 Task: Create a Board called Board0000000028 in Workspace WS0000000010 in Trello with Visibility as Workspace. Create a Board called Board0000000029 in Workspace WS0000000010 in Trello with Visibility as Private. Create a Board called Board0000000030 in Workspace WS0000000010 in Trello with Visibility as Public. Create Card Card0000000109 in Board Board0000000028 in Workspace WS0000000010 in Trello. Create Card Card0000000110 in Board Board0000000028 in Workspace WS0000000010 in Trello
Action: Mouse moved to (400, 42)
Screenshot: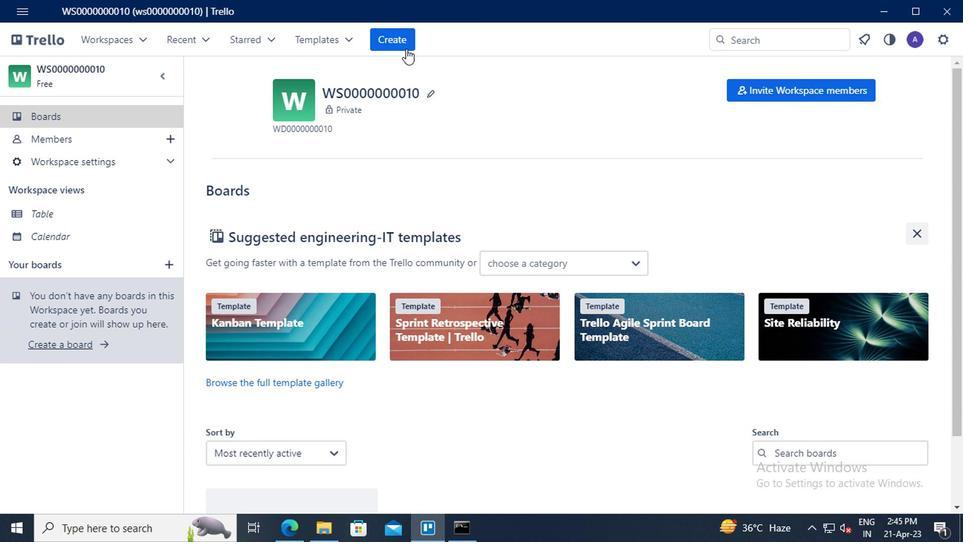 
Action: Mouse pressed left at (400, 42)
Screenshot: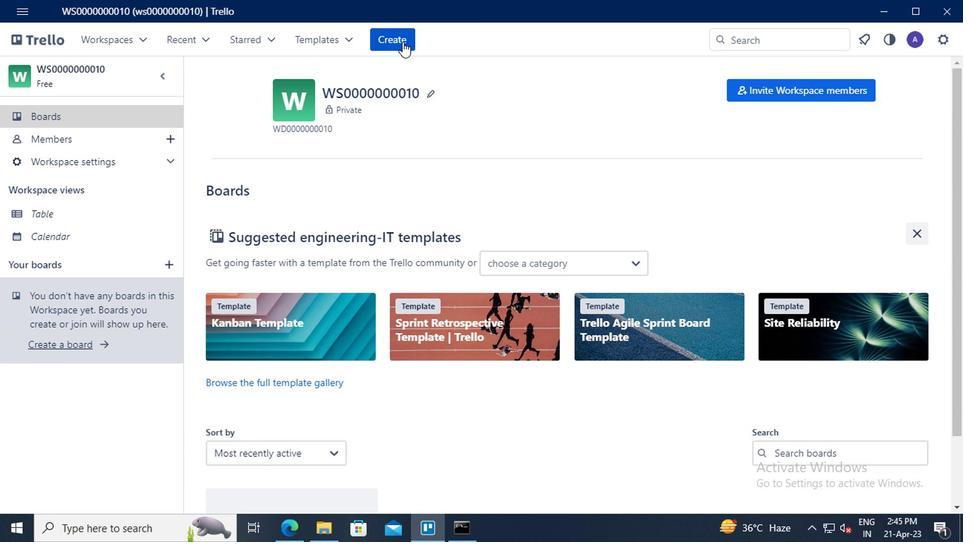 
Action: Mouse moved to (433, 92)
Screenshot: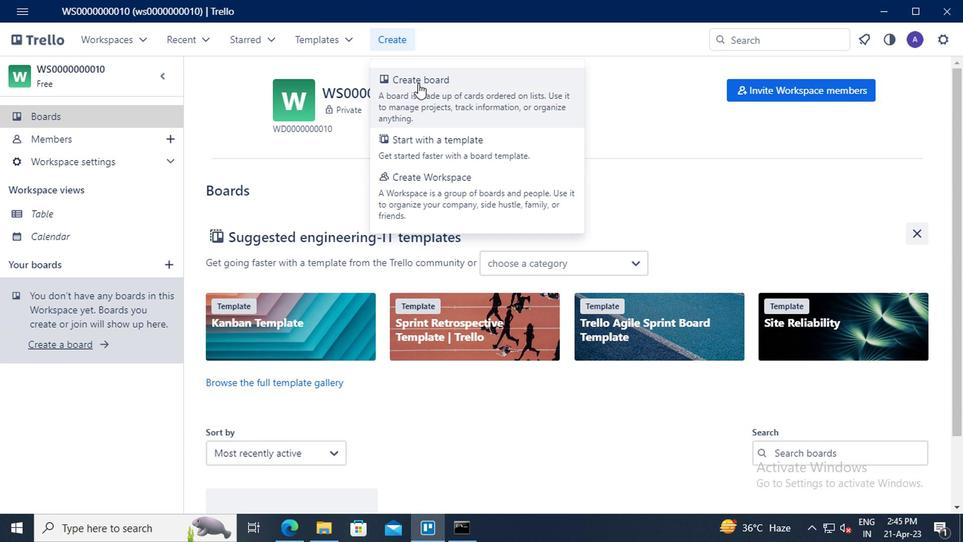 
Action: Mouse pressed left at (433, 92)
Screenshot: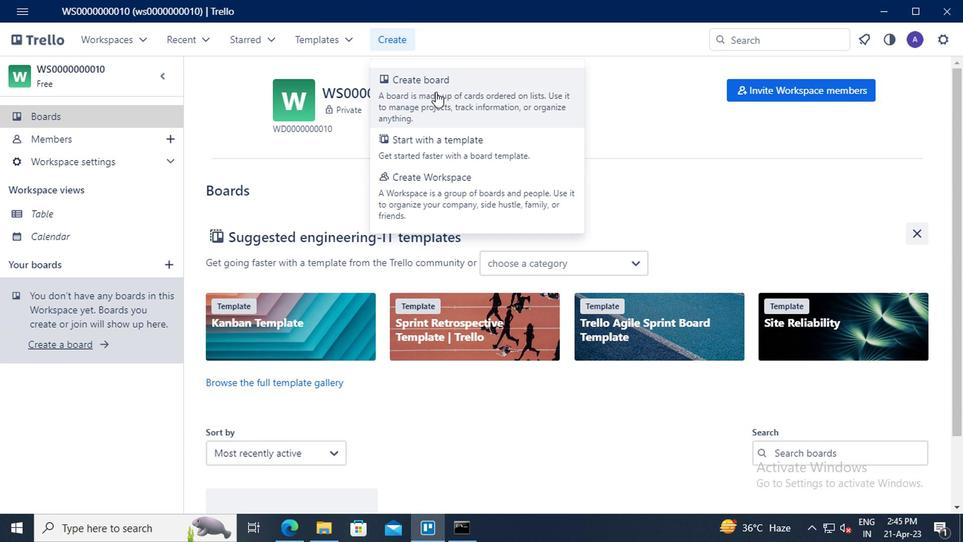 
Action: Mouse moved to (426, 296)
Screenshot: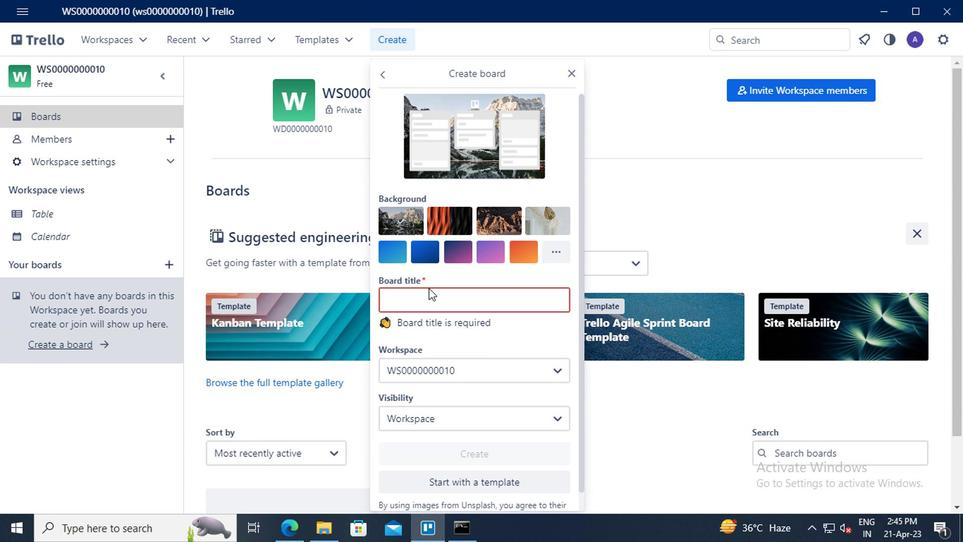 
Action: Mouse pressed left at (426, 296)
Screenshot: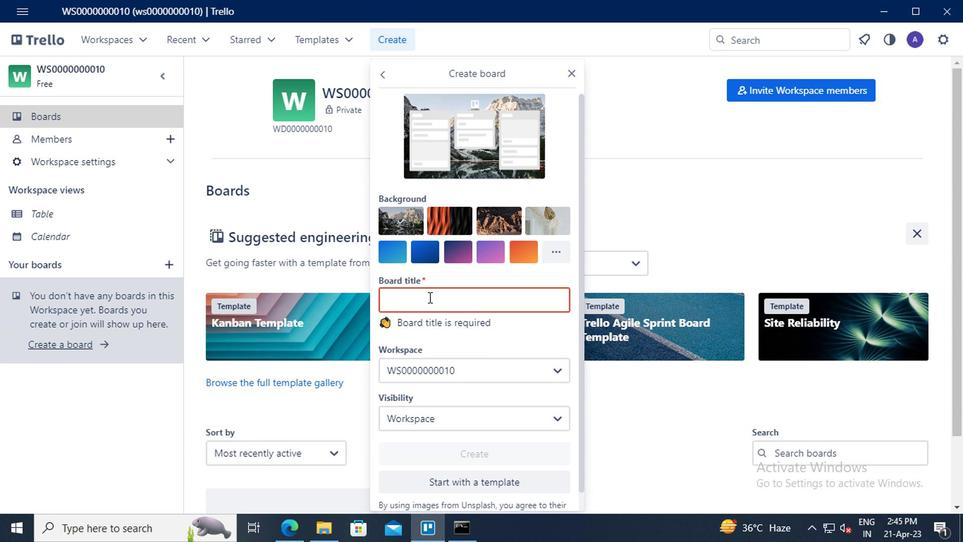 
Action: Key pressed <Key.shift>BOARD0000000028
Screenshot: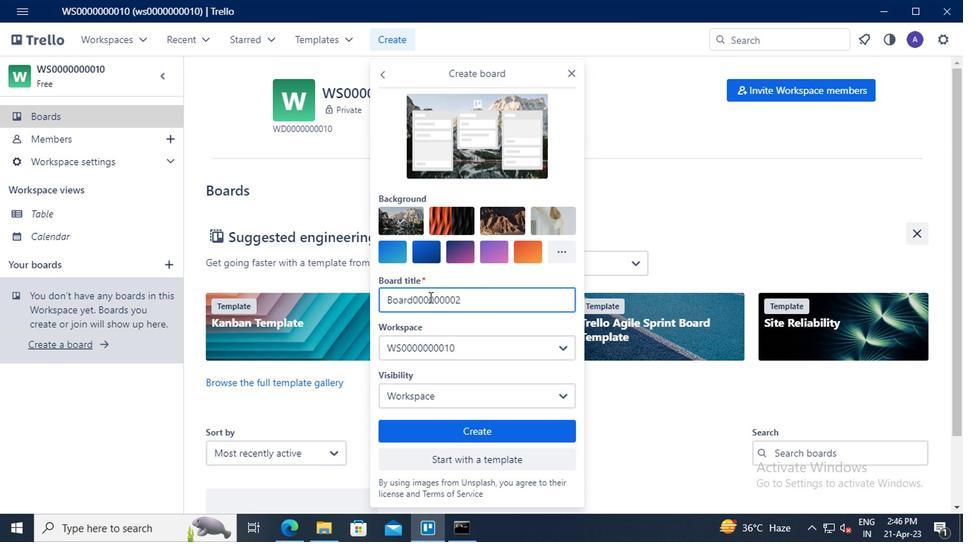
Action: Mouse moved to (441, 397)
Screenshot: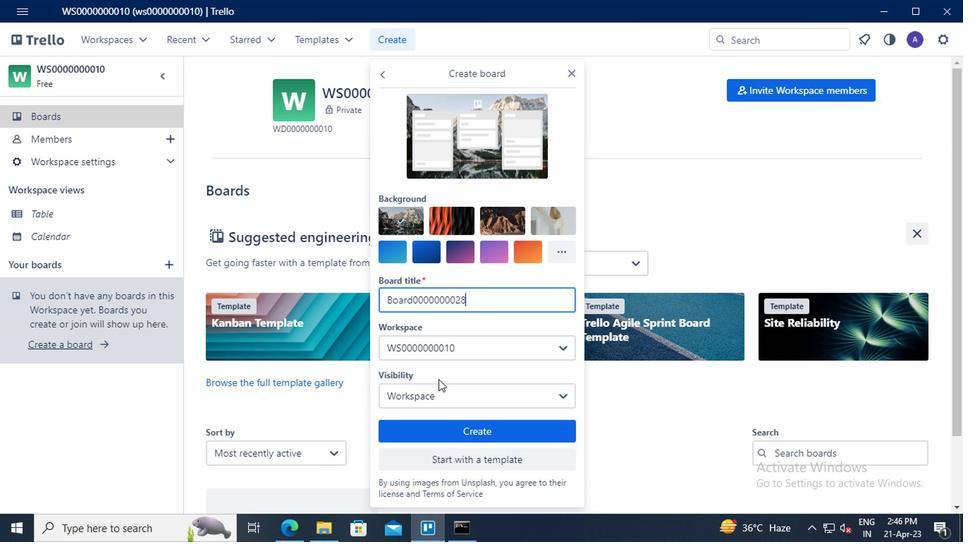 
Action: Mouse pressed left at (441, 397)
Screenshot: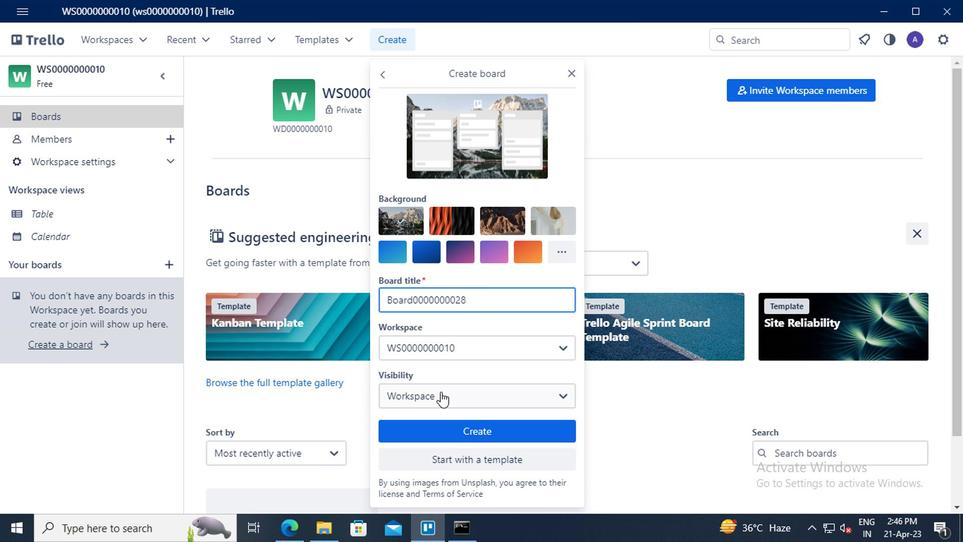 
Action: Mouse moved to (445, 475)
Screenshot: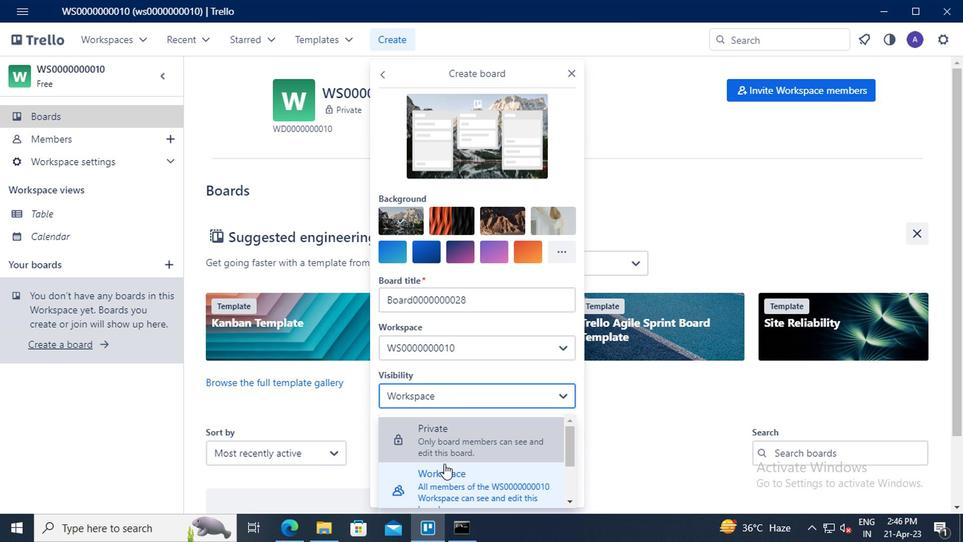 
Action: Mouse pressed left at (445, 475)
Screenshot: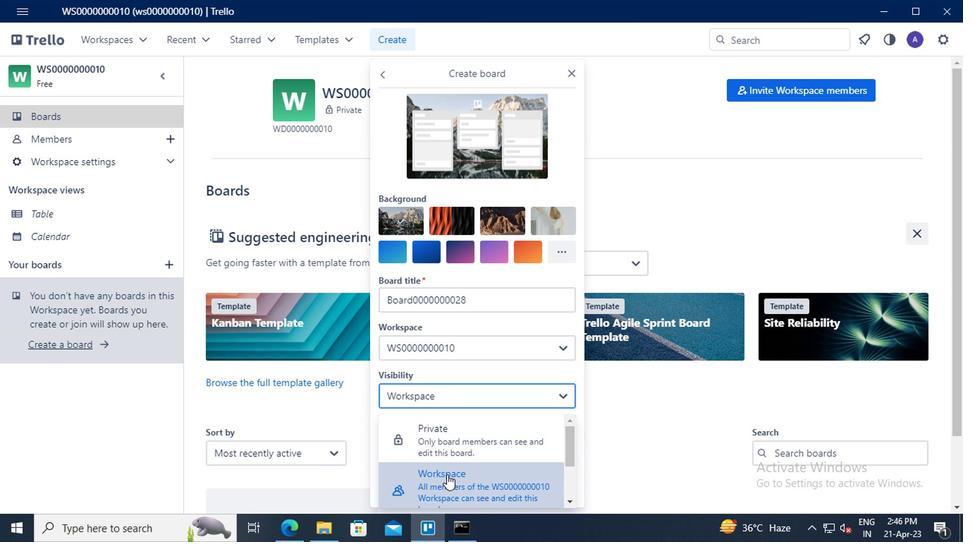 
Action: Mouse moved to (461, 428)
Screenshot: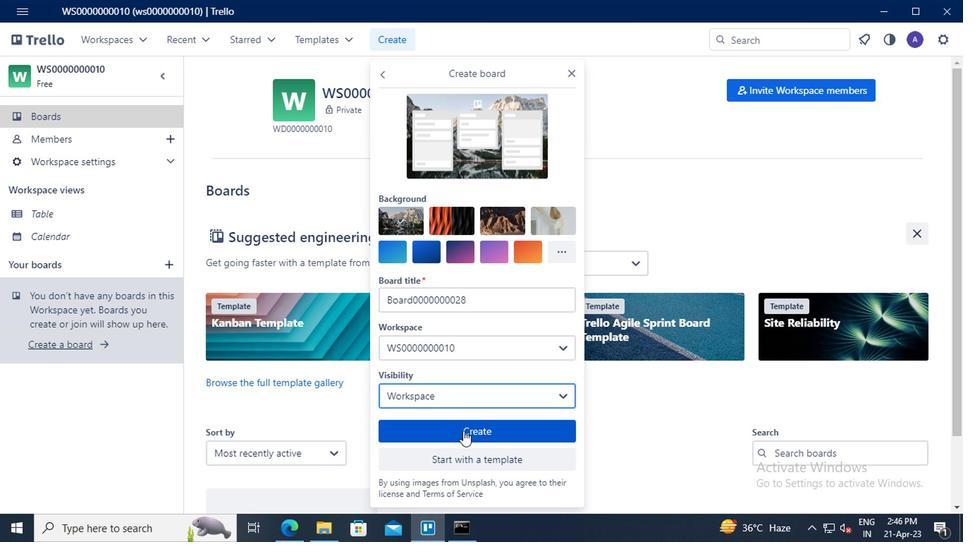 
Action: Mouse pressed left at (461, 428)
Screenshot: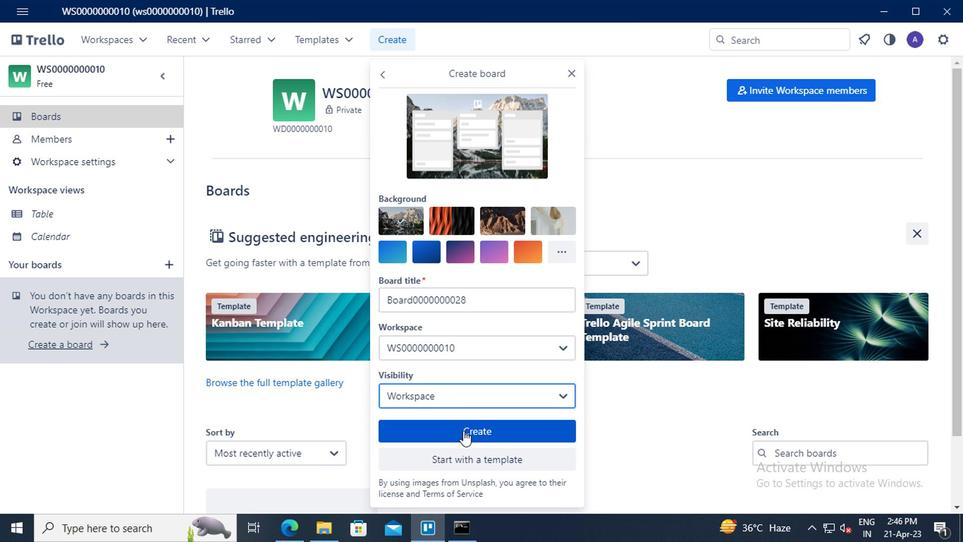 
Action: Mouse moved to (391, 30)
Screenshot: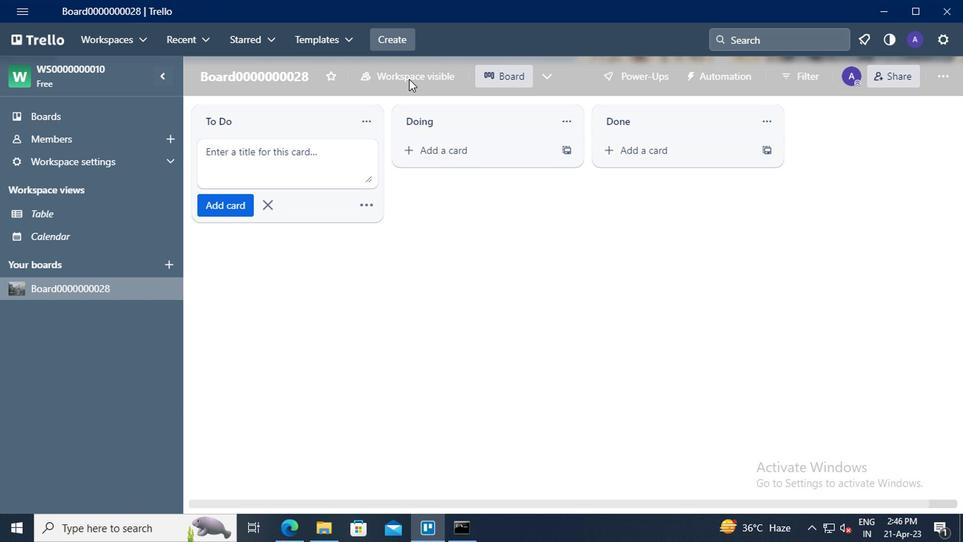 
Action: Mouse pressed left at (391, 30)
Screenshot: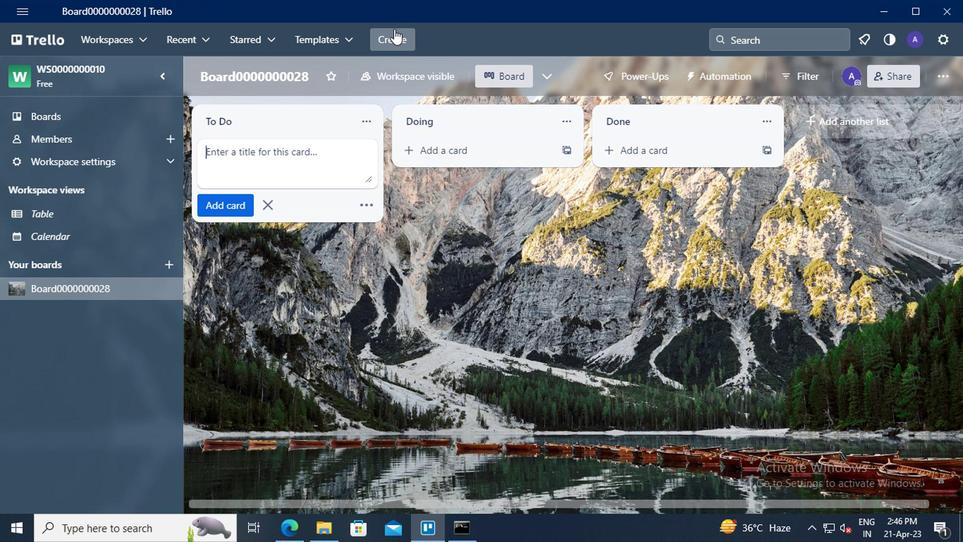 
Action: Mouse moved to (437, 86)
Screenshot: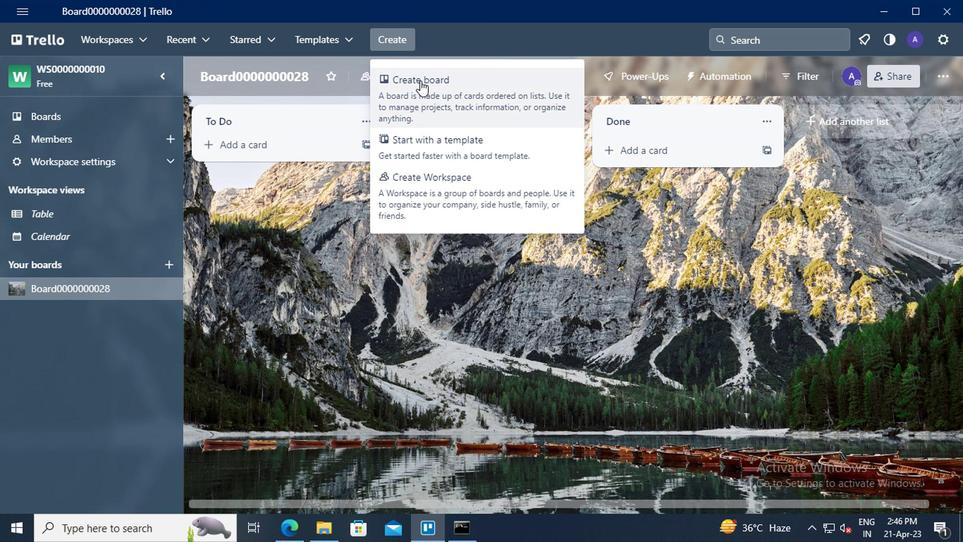
Action: Mouse pressed left at (437, 86)
Screenshot: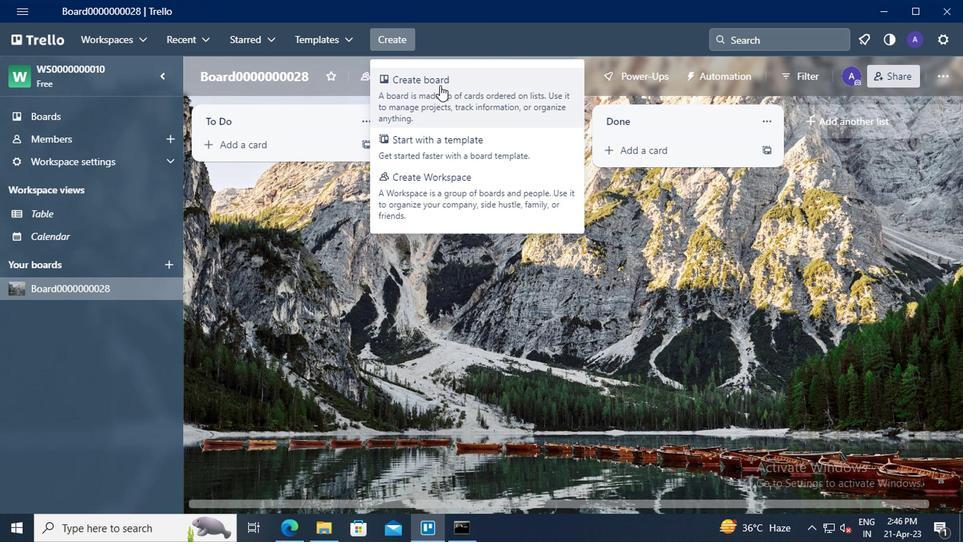 
Action: Mouse moved to (429, 298)
Screenshot: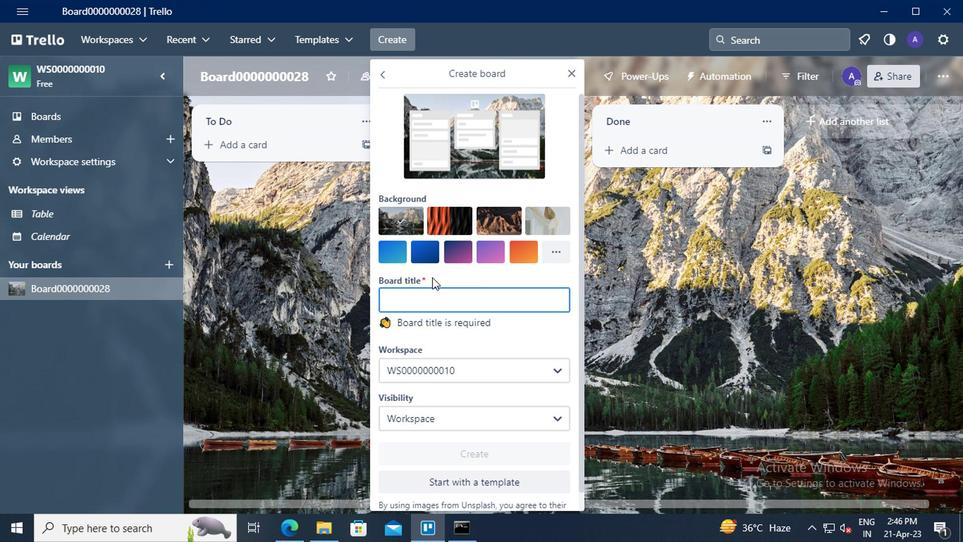 
Action: Mouse pressed left at (429, 298)
Screenshot: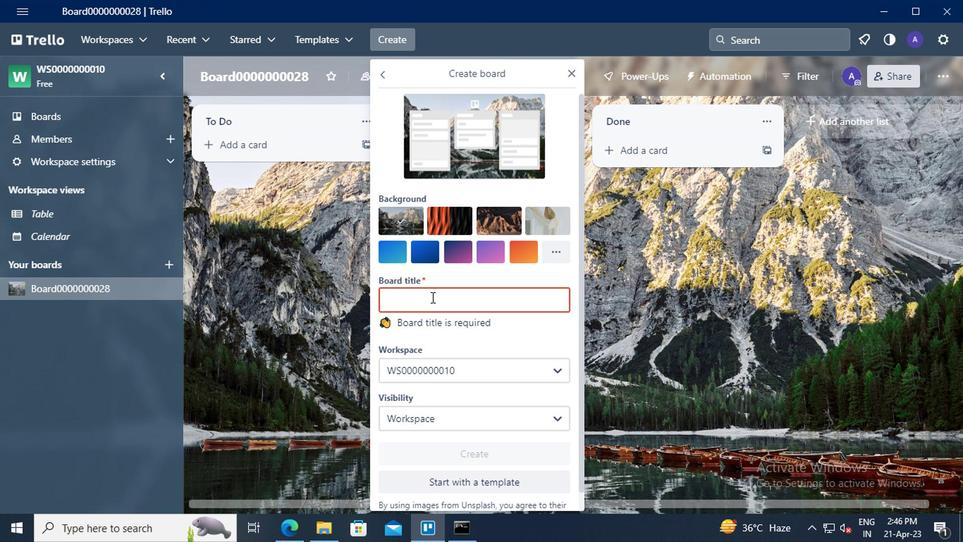
Action: Key pressed <Key.shift>BOARD0000000029
Screenshot: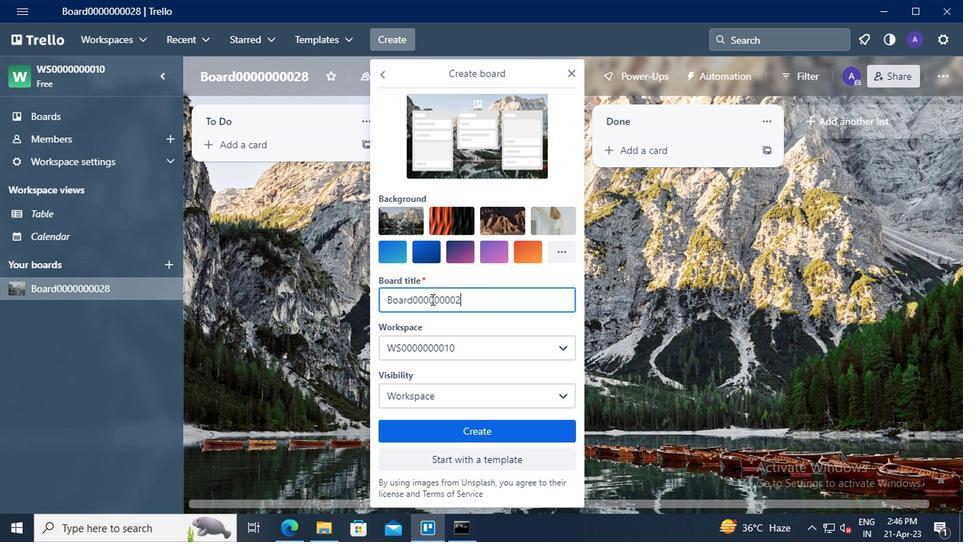 
Action: Mouse moved to (443, 392)
Screenshot: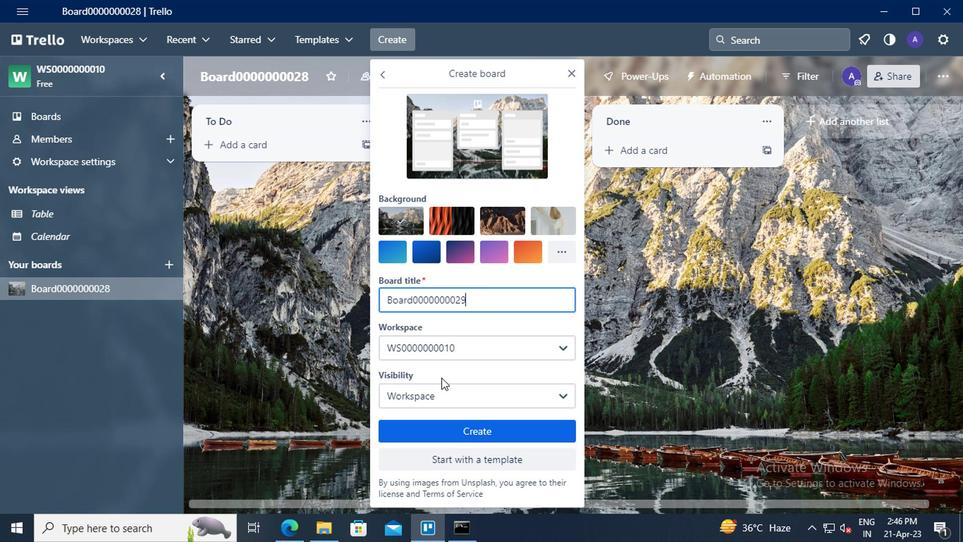 
Action: Mouse pressed left at (443, 392)
Screenshot: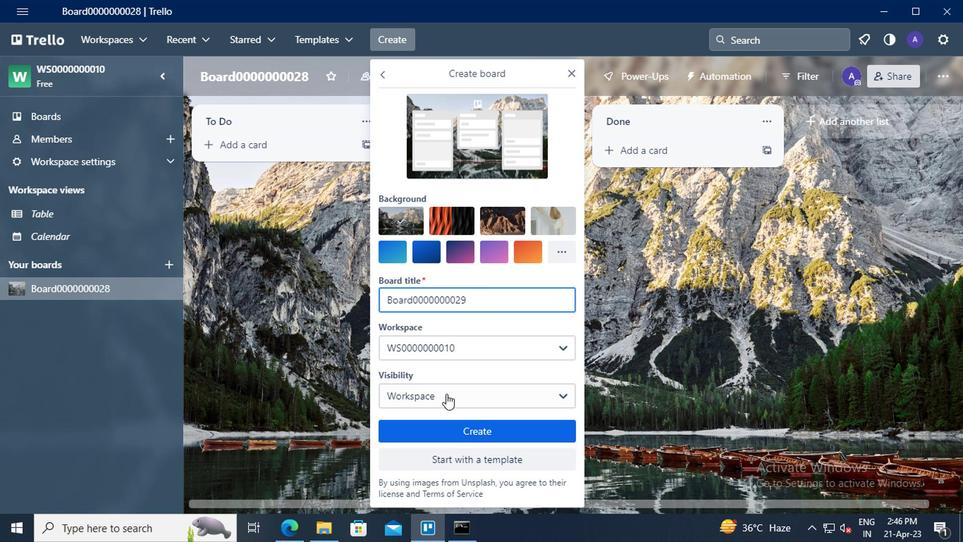 
Action: Mouse moved to (448, 432)
Screenshot: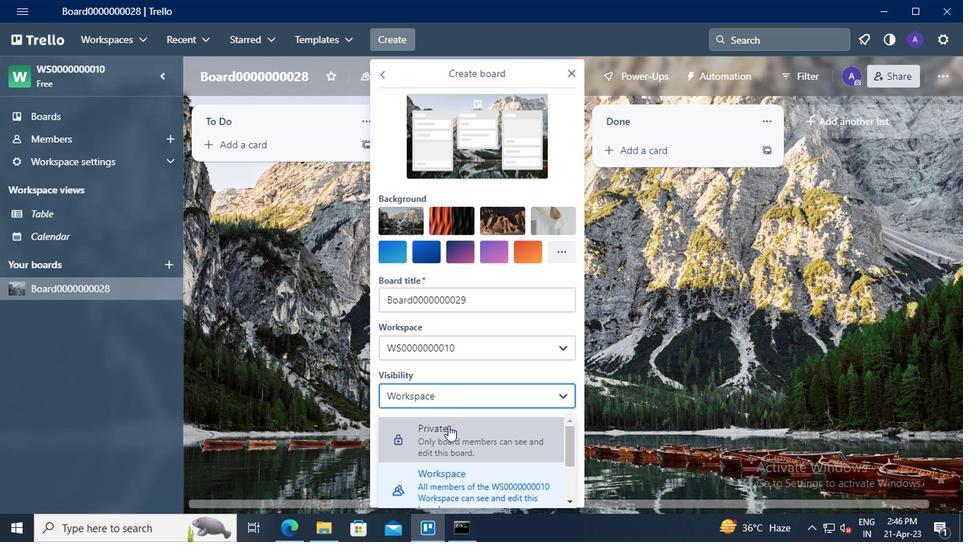 
Action: Mouse pressed left at (448, 432)
Screenshot: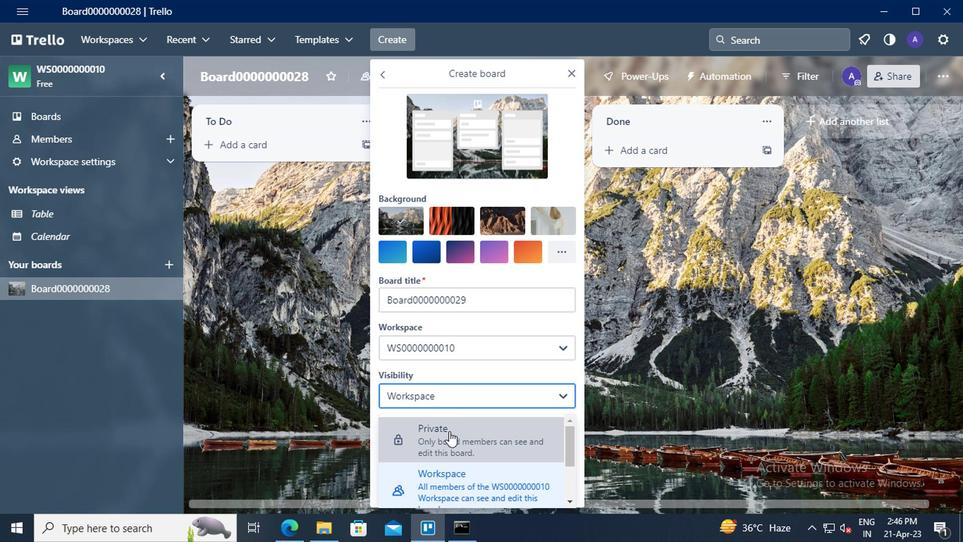 
Action: Mouse moved to (469, 430)
Screenshot: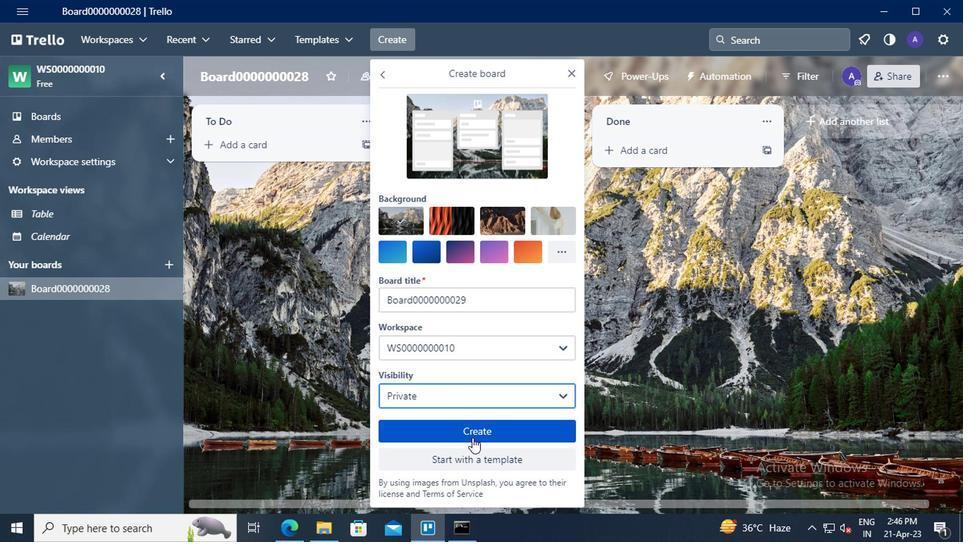 
Action: Mouse pressed left at (469, 430)
Screenshot: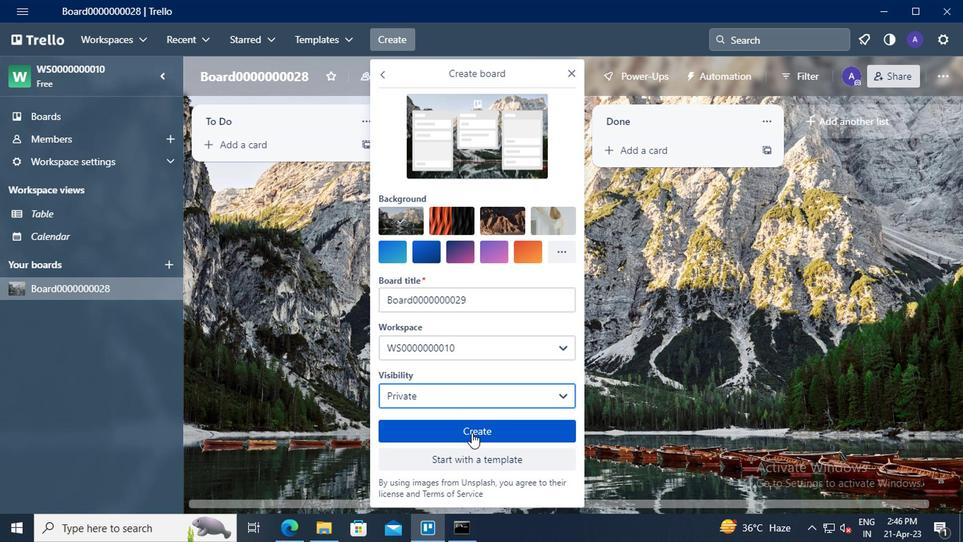 
Action: Mouse moved to (396, 36)
Screenshot: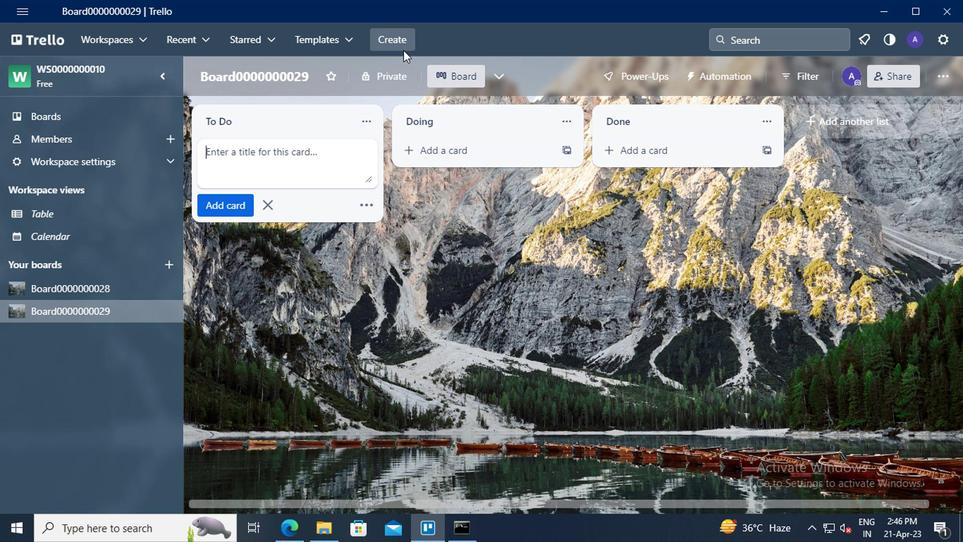 
Action: Mouse pressed left at (396, 36)
Screenshot: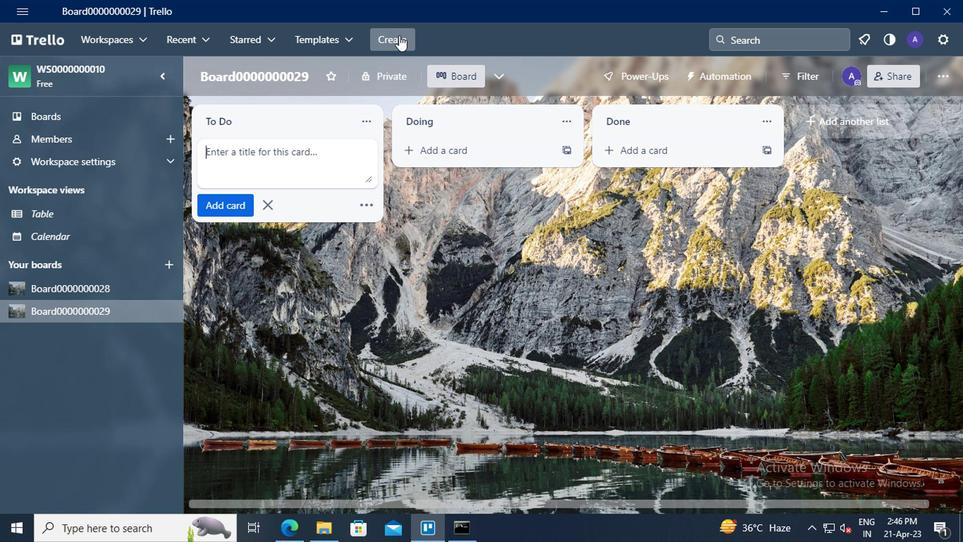 
Action: Mouse moved to (431, 93)
Screenshot: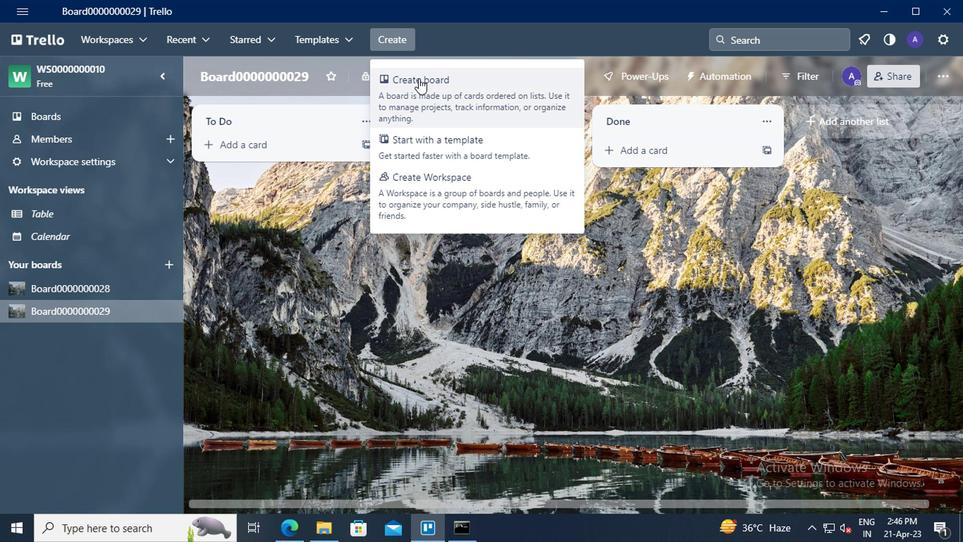 
Action: Mouse pressed left at (431, 93)
Screenshot: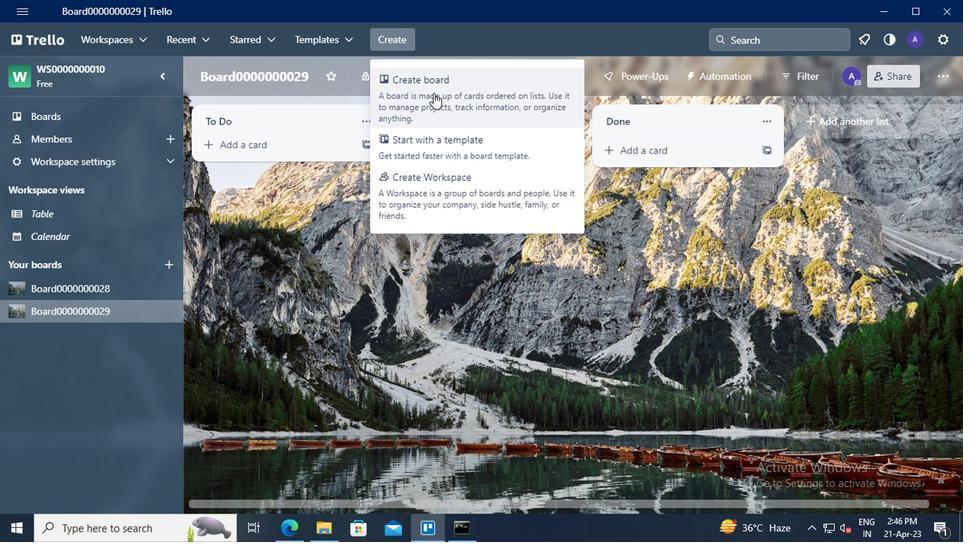 
Action: Mouse moved to (410, 295)
Screenshot: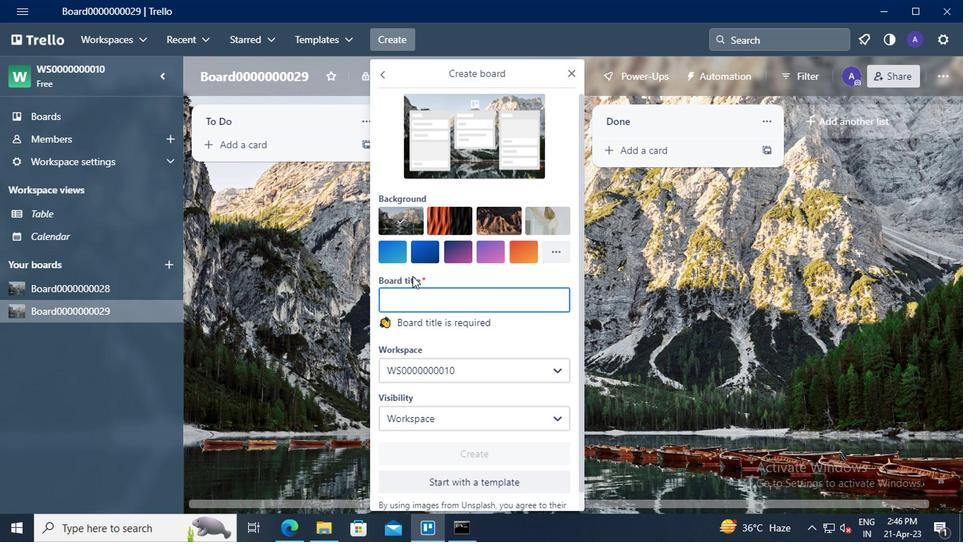 
Action: Mouse pressed left at (410, 295)
Screenshot: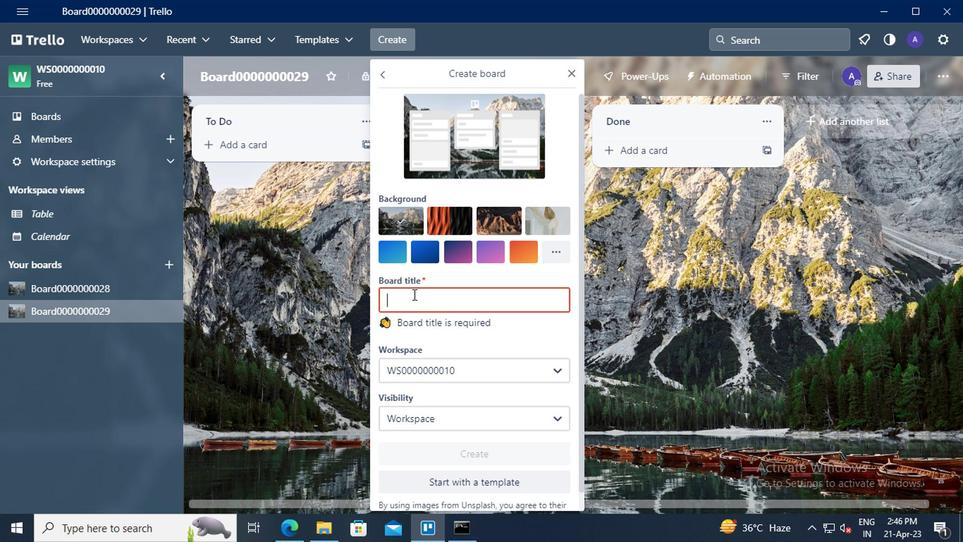 
Action: Key pressed <Key.shift>BOARD0000000030
Screenshot: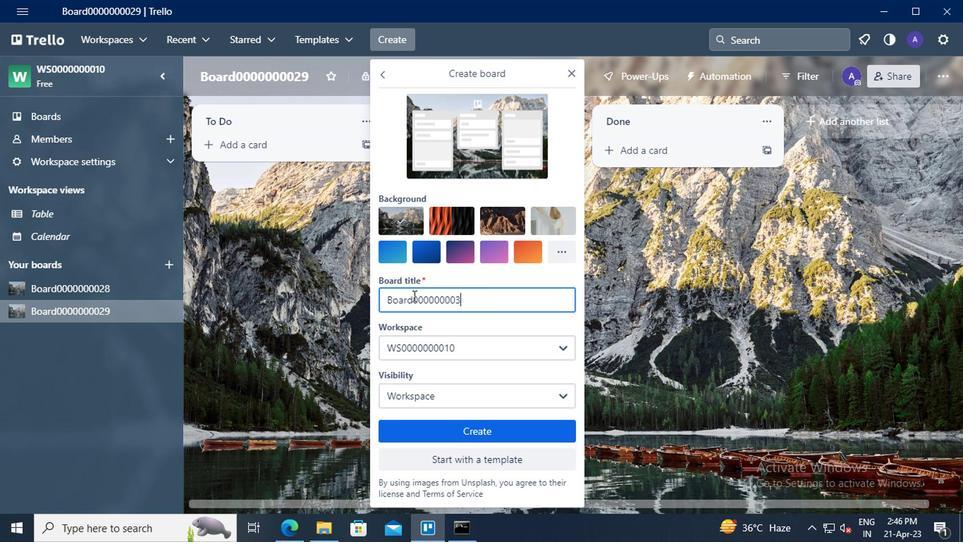 
Action: Mouse moved to (438, 388)
Screenshot: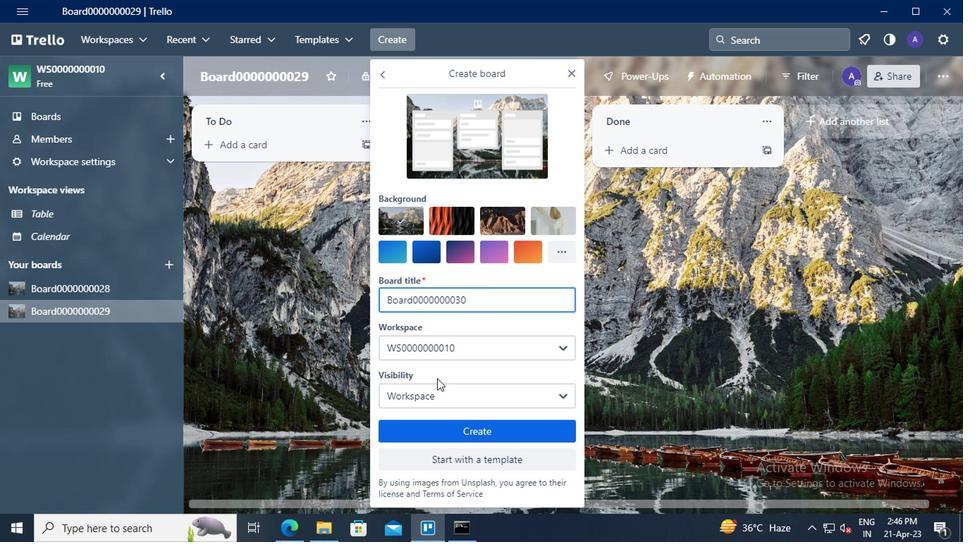 
Action: Mouse pressed left at (438, 388)
Screenshot: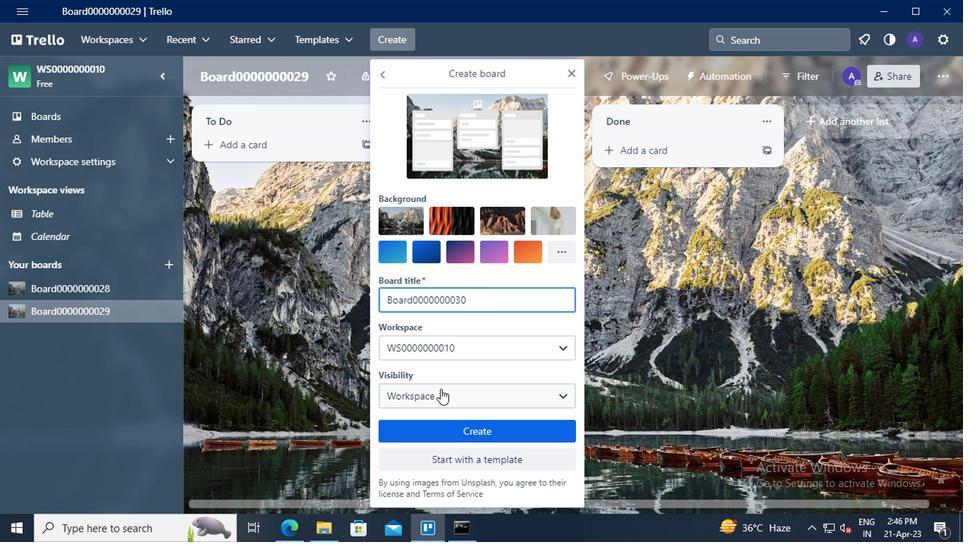 
Action: Mouse moved to (444, 424)
Screenshot: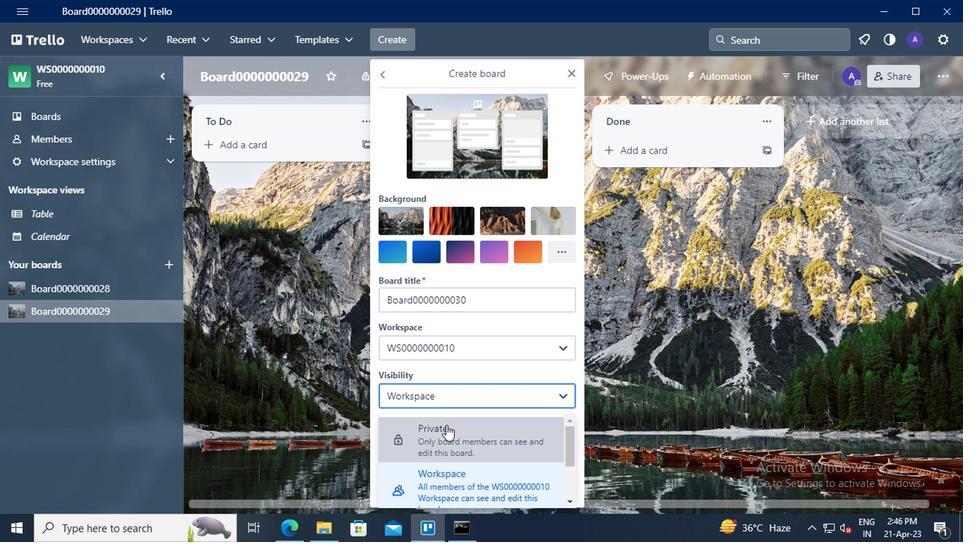 
Action: Mouse scrolled (444, 423) with delta (0, 0)
Screenshot: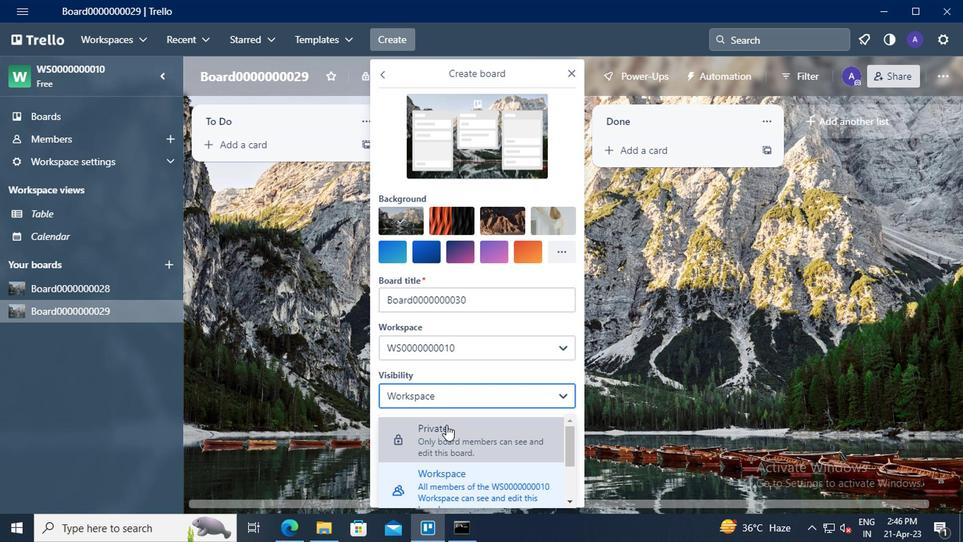 
Action: Mouse moved to (446, 459)
Screenshot: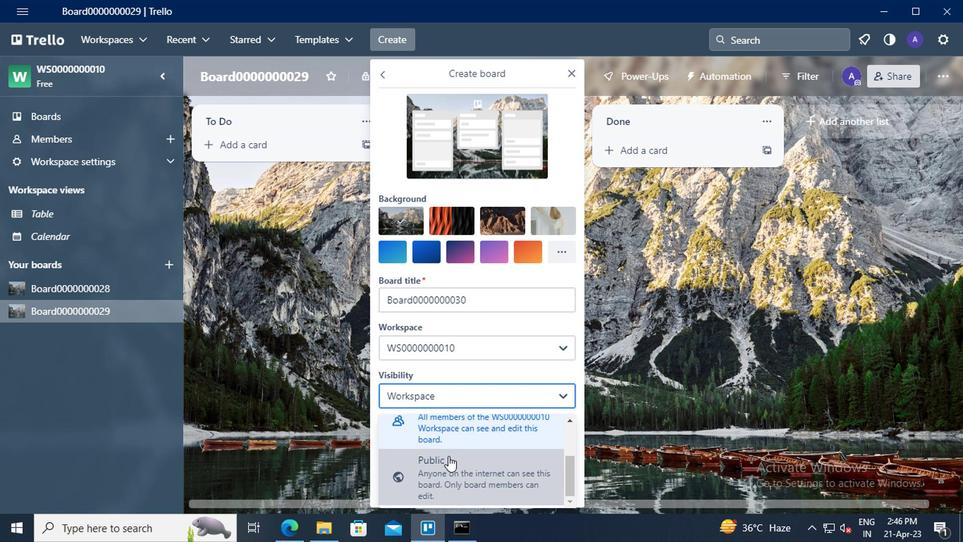 
Action: Mouse pressed left at (446, 459)
Screenshot: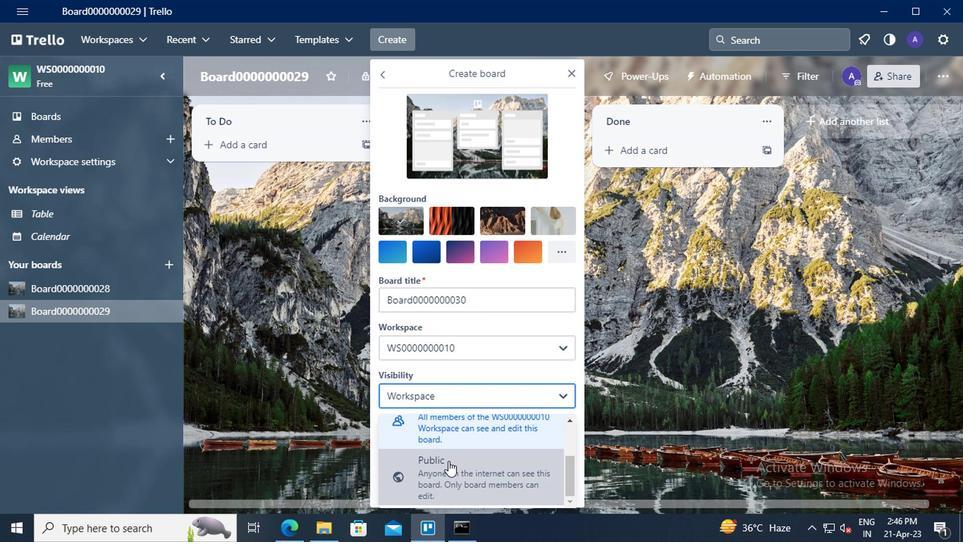 
Action: Mouse moved to (483, 351)
Screenshot: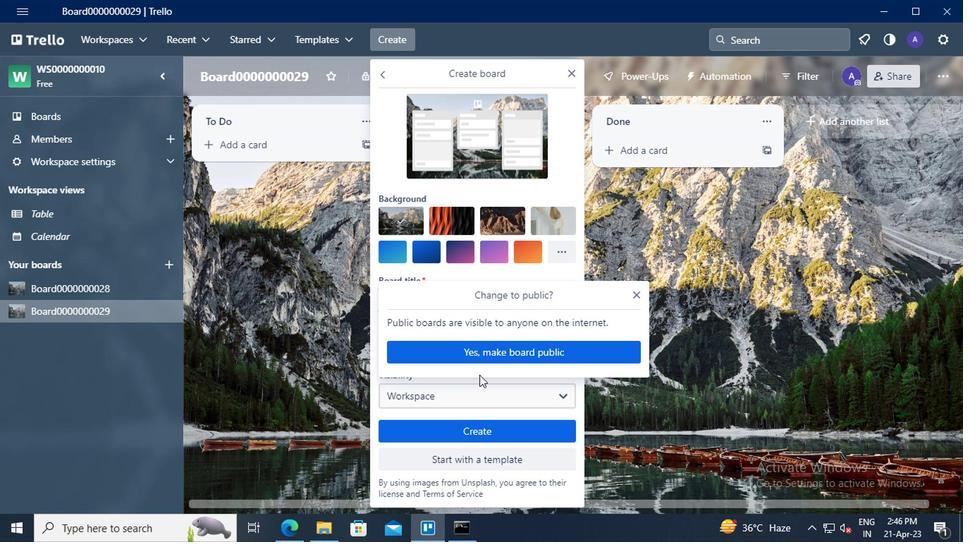 
Action: Mouse pressed left at (483, 351)
Screenshot: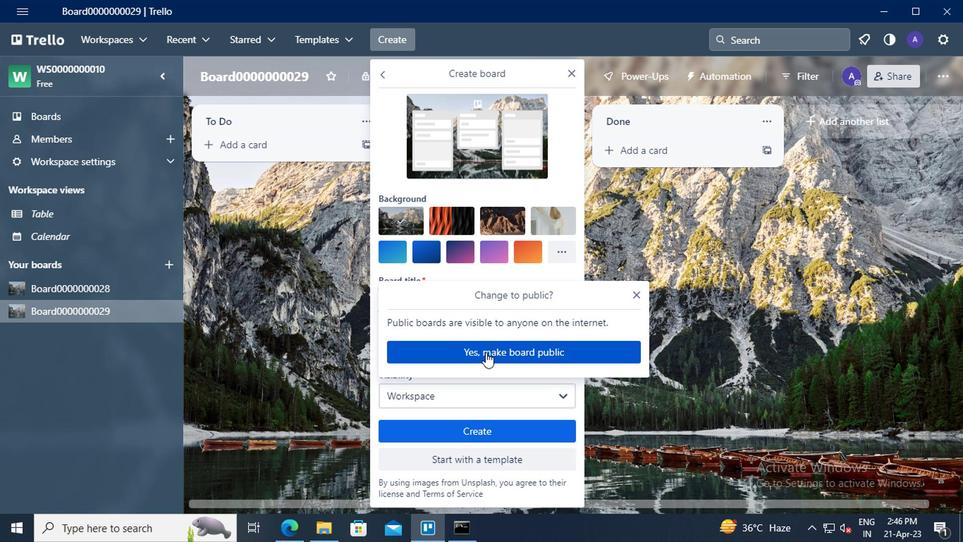 
Action: Mouse moved to (492, 427)
Screenshot: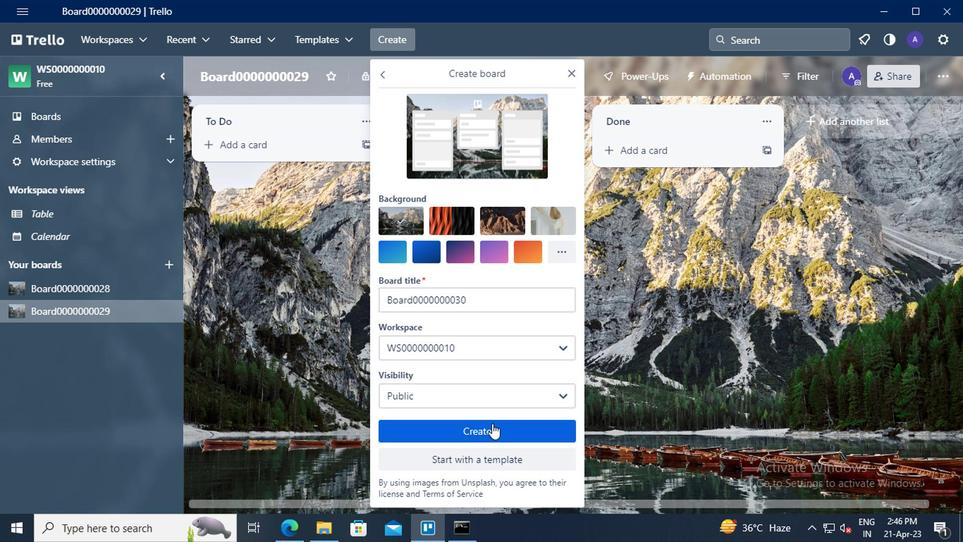 
Action: Mouse pressed left at (492, 427)
Screenshot: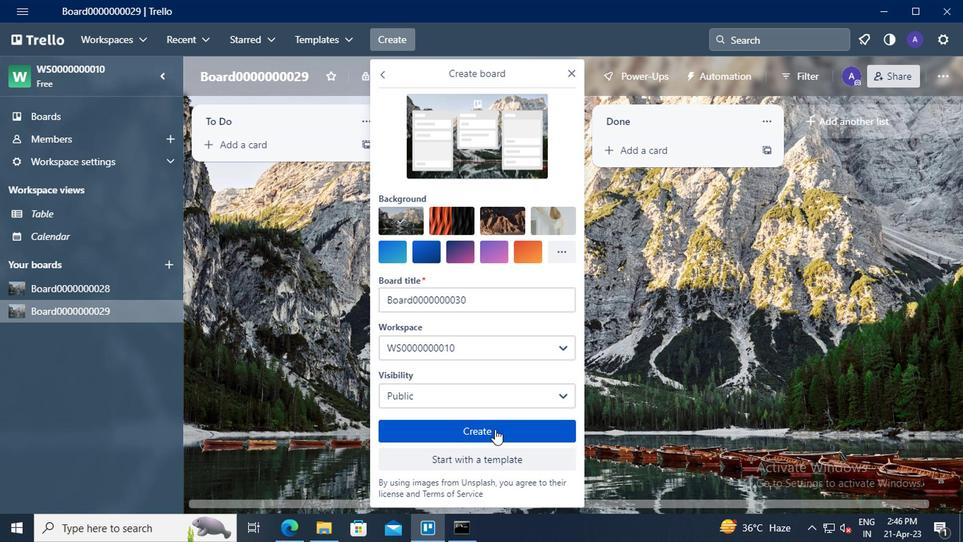 
Action: Mouse moved to (93, 288)
Screenshot: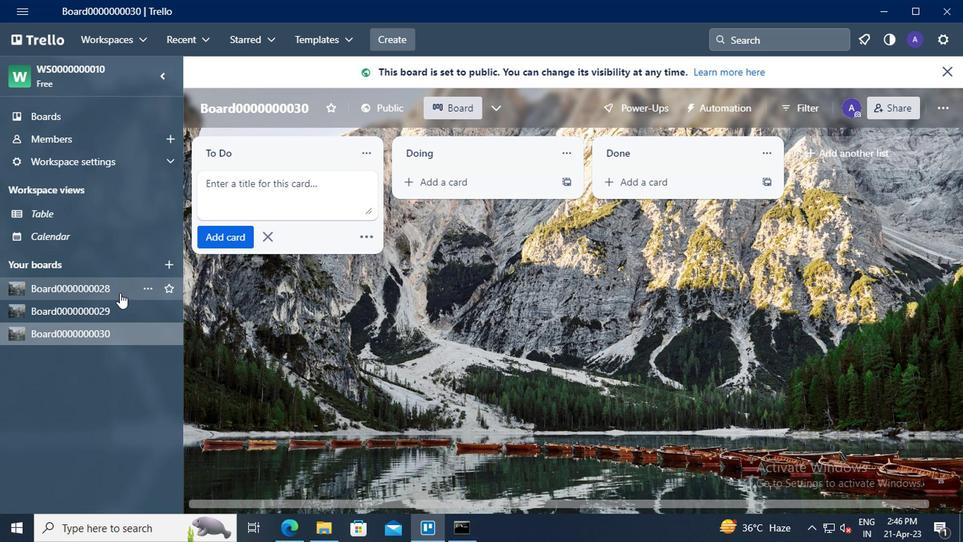 
Action: Mouse pressed left at (93, 288)
Screenshot: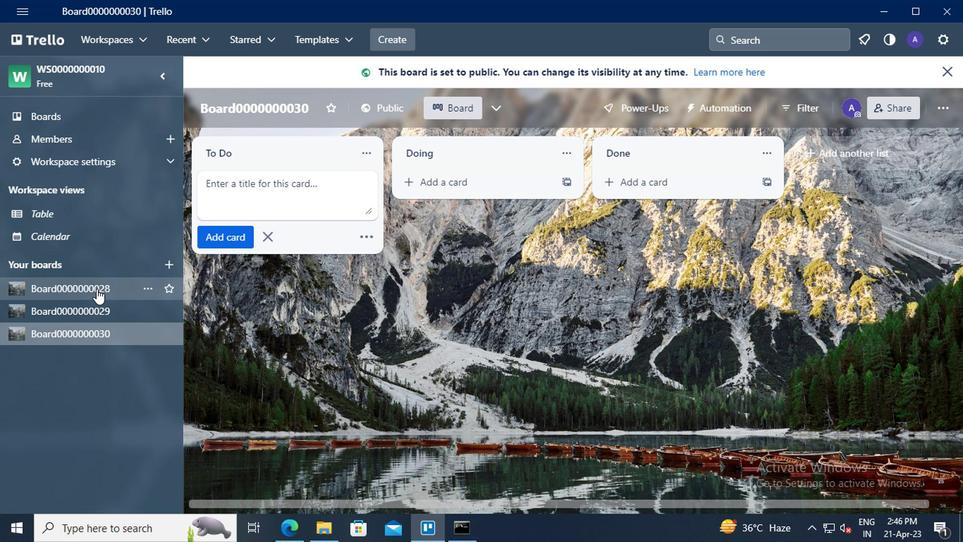 
Action: Mouse moved to (223, 154)
Screenshot: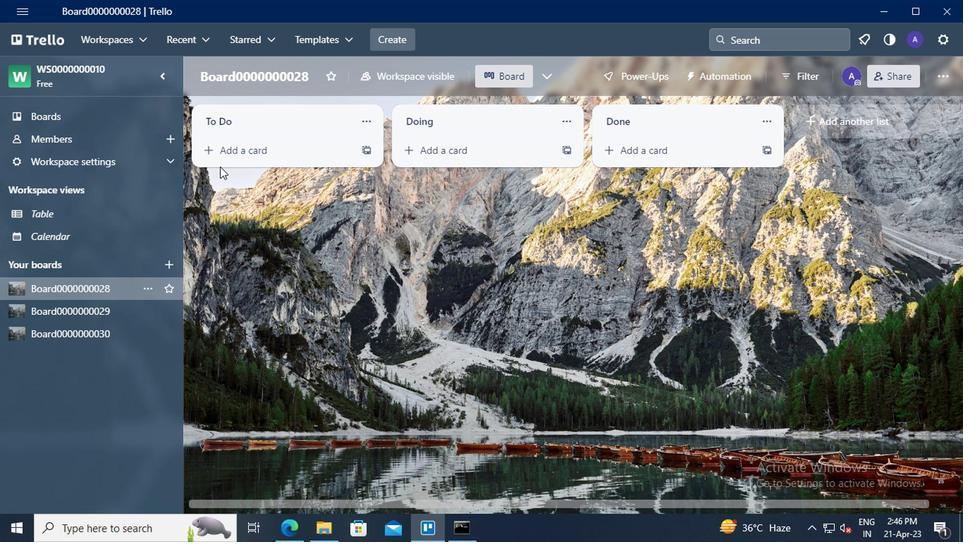 
Action: Mouse pressed left at (223, 154)
Screenshot: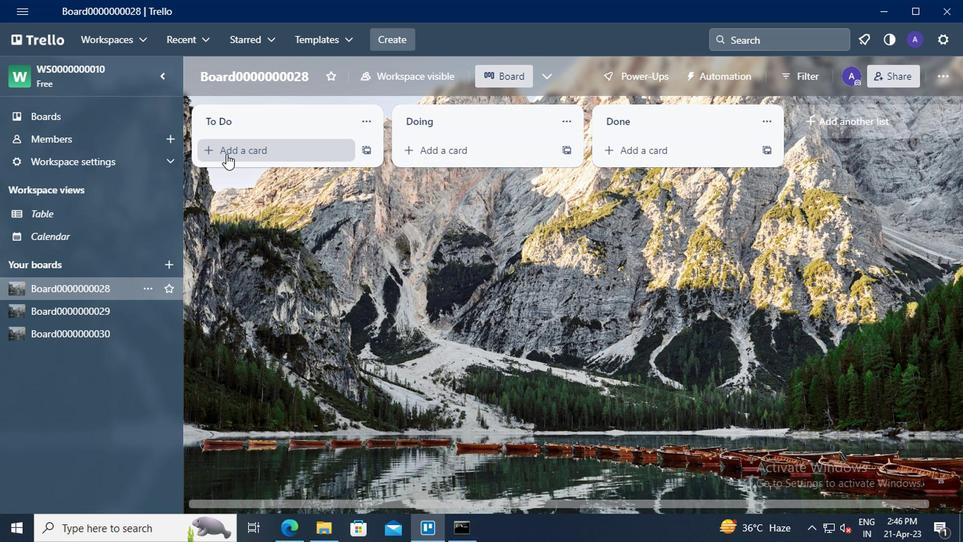 
Action: Mouse moved to (226, 157)
Screenshot: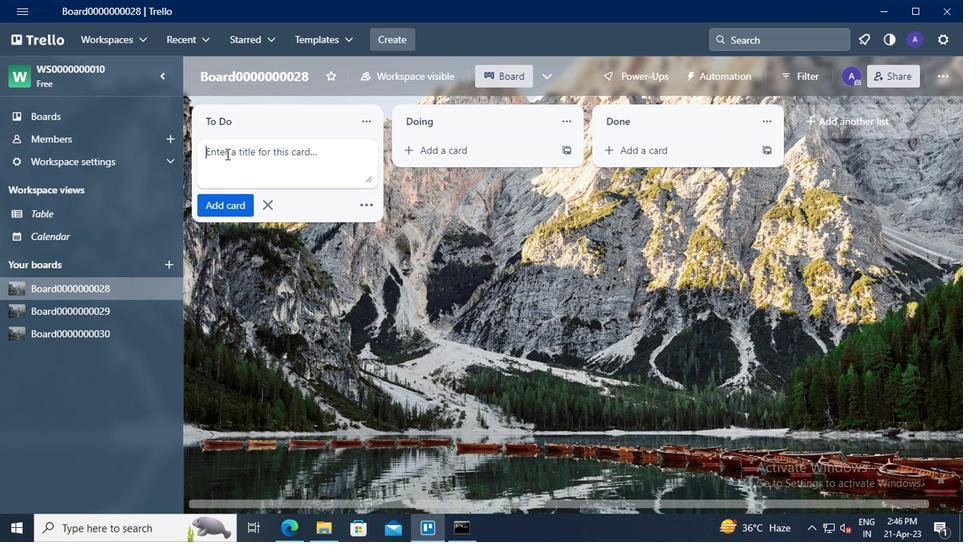 
Action: Mouse pressed left at (226, 157)
Screenshot: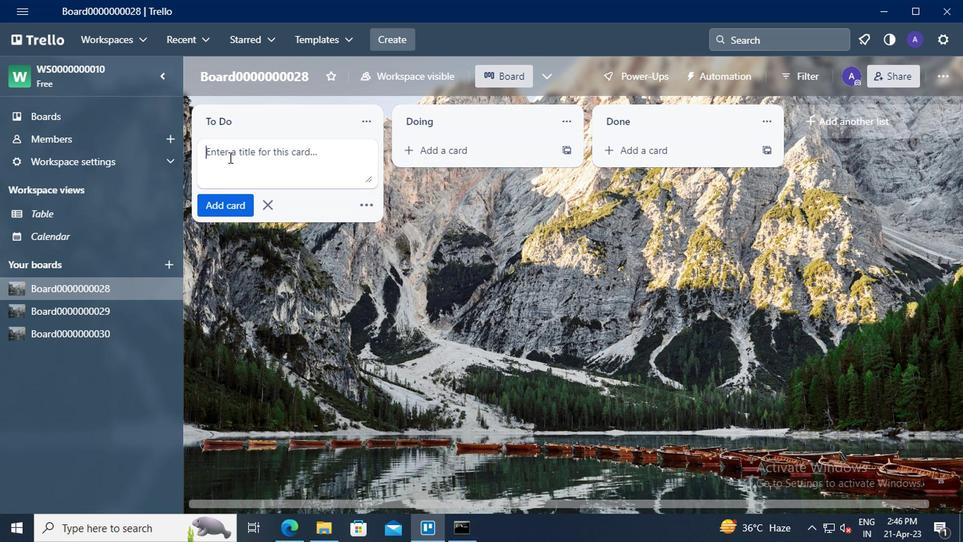 
Action: Key pressed <Key.shift>CARD0000000109
Screenshot: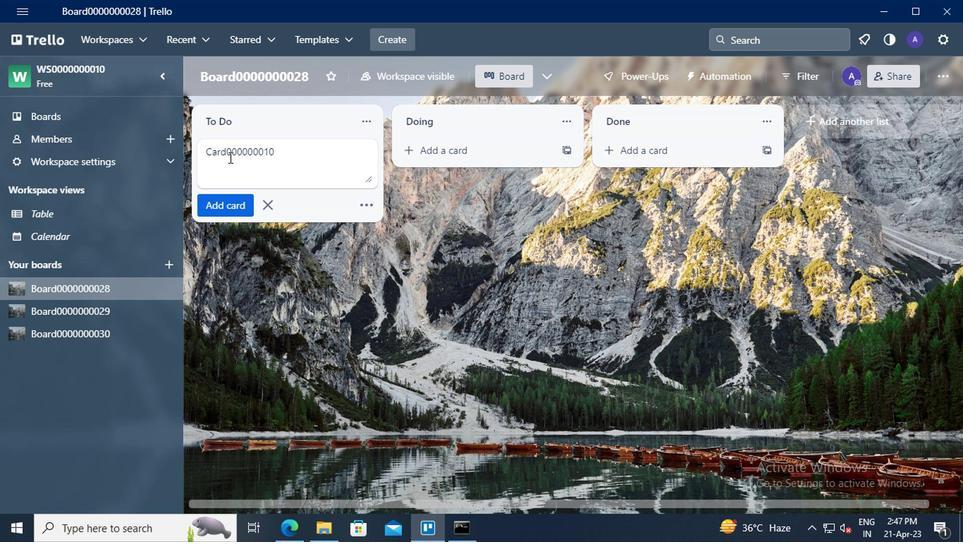 
Action: Mouse moved to (229, 200)
Screenshot: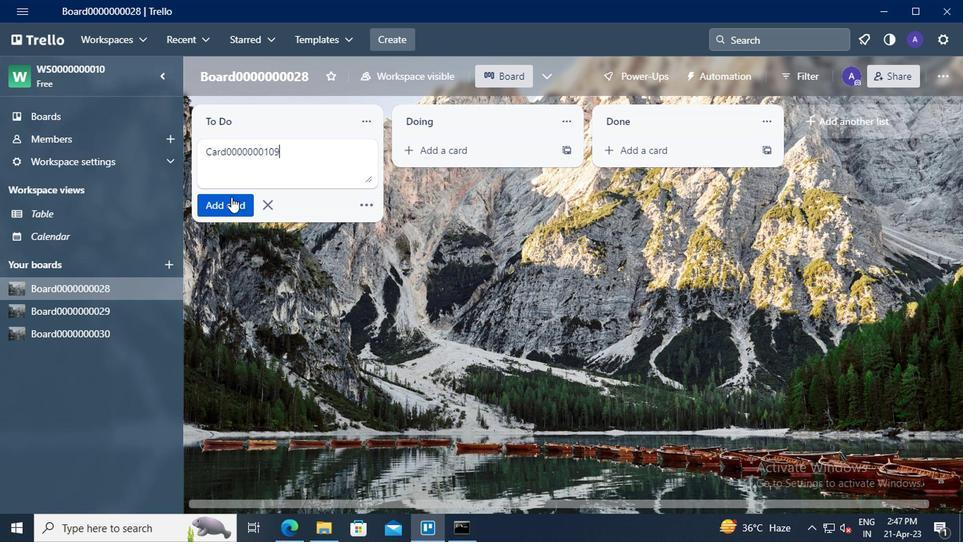 
Action: Mouse pressed left at (229, 200)
Screenshot: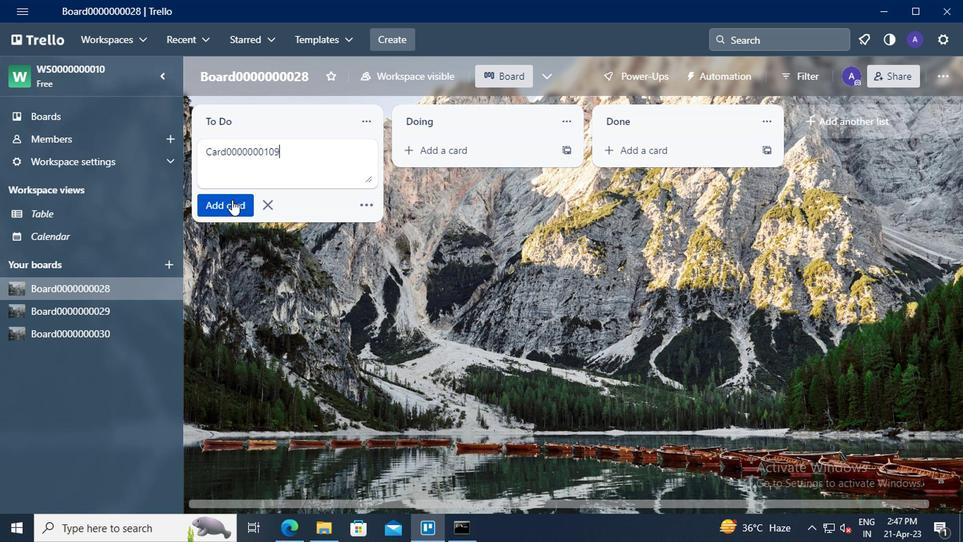 
Action: Mouse moved to (222, 187)
Screenshot: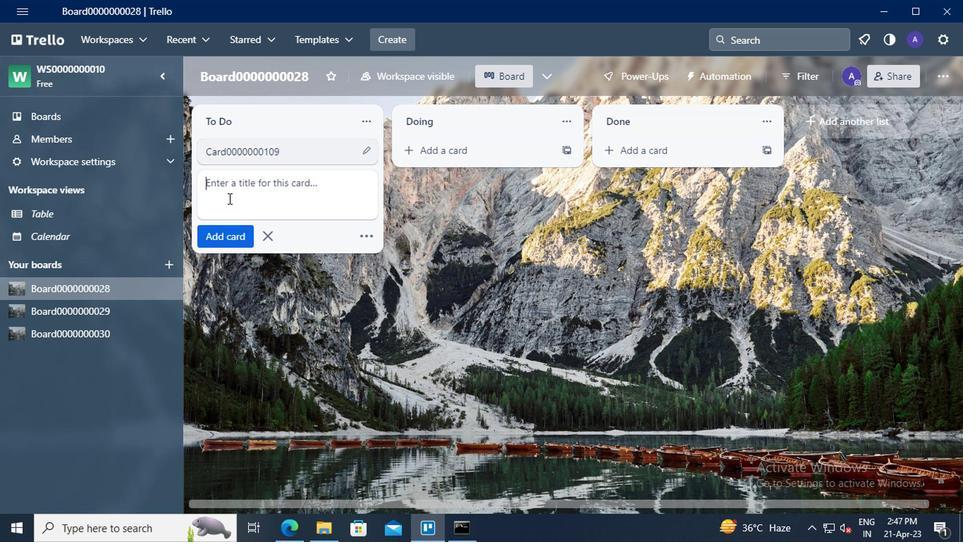 
Action: Mouse pressed left at (222, 187)
Screenshot: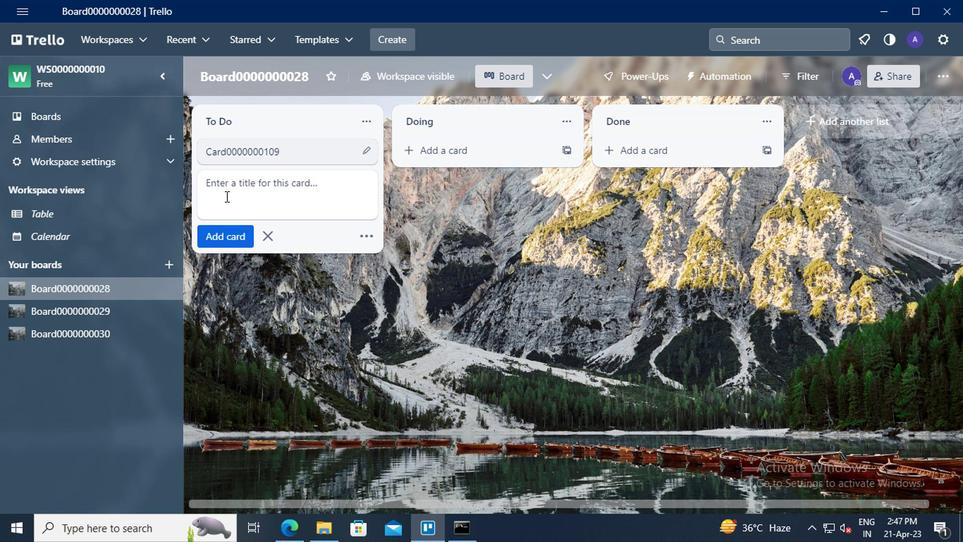 
Action: Key pressed <Key.shift>CARD0000000110
Screenshot: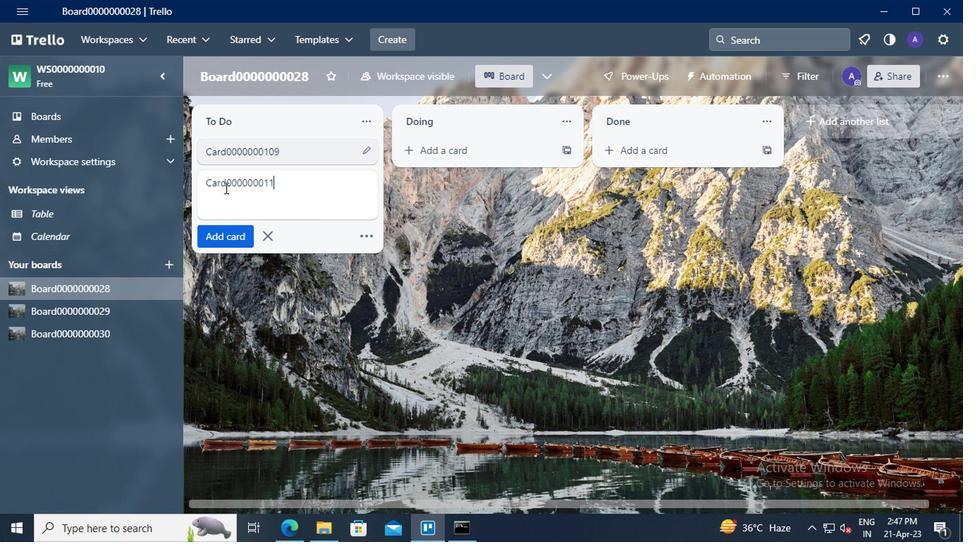 
Action: Mouse moved to (234, 234)
Screenshot: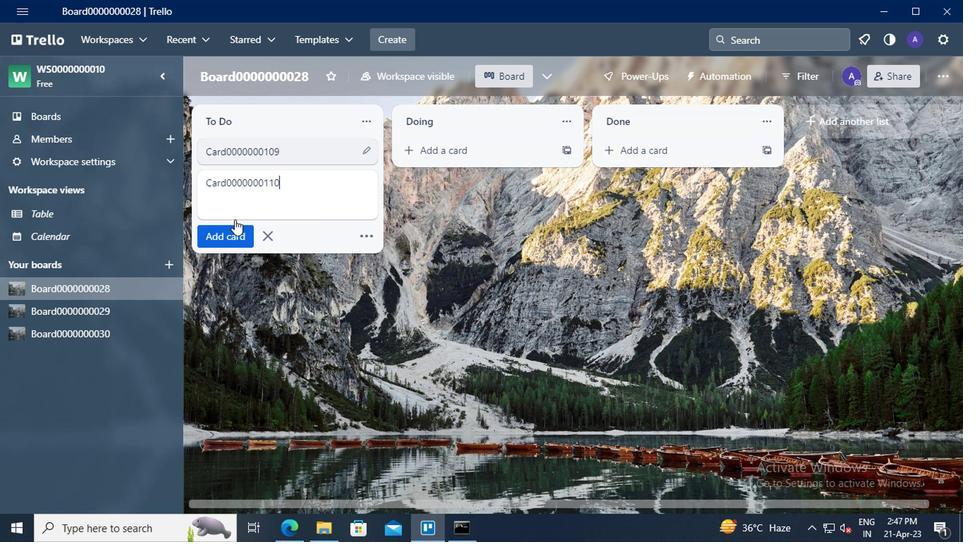 
Action: Mouse pressed left at (234, 234)
Screenshot: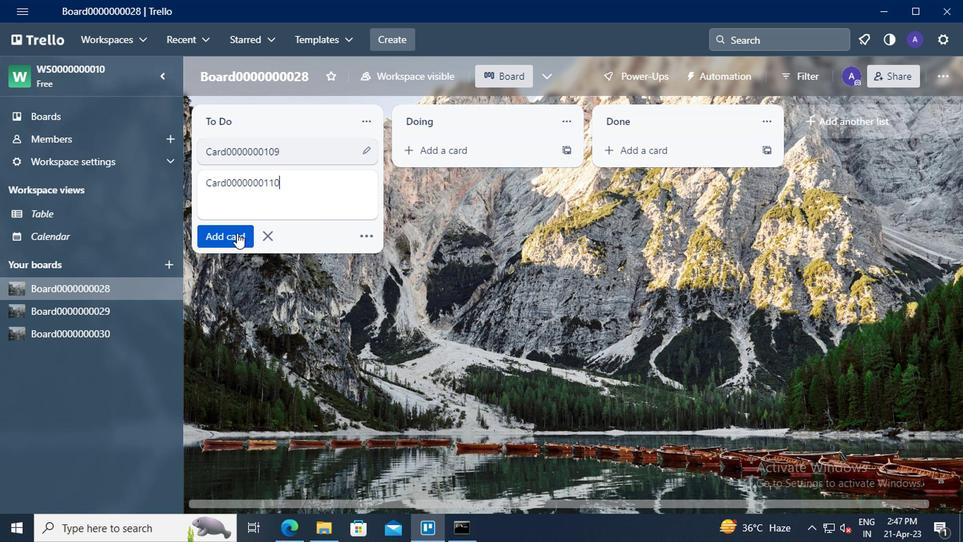
